 Task: For heading Arial with bold.  font size for heading22,  'Change the font style of data to'Arial Narrow.  and font size to 14,  Change the alignment of both headline & data to Align middle.  In the sheet  FinStatementtemplatesbook
Action: Mouse moved to (85, 116)
Screenshot: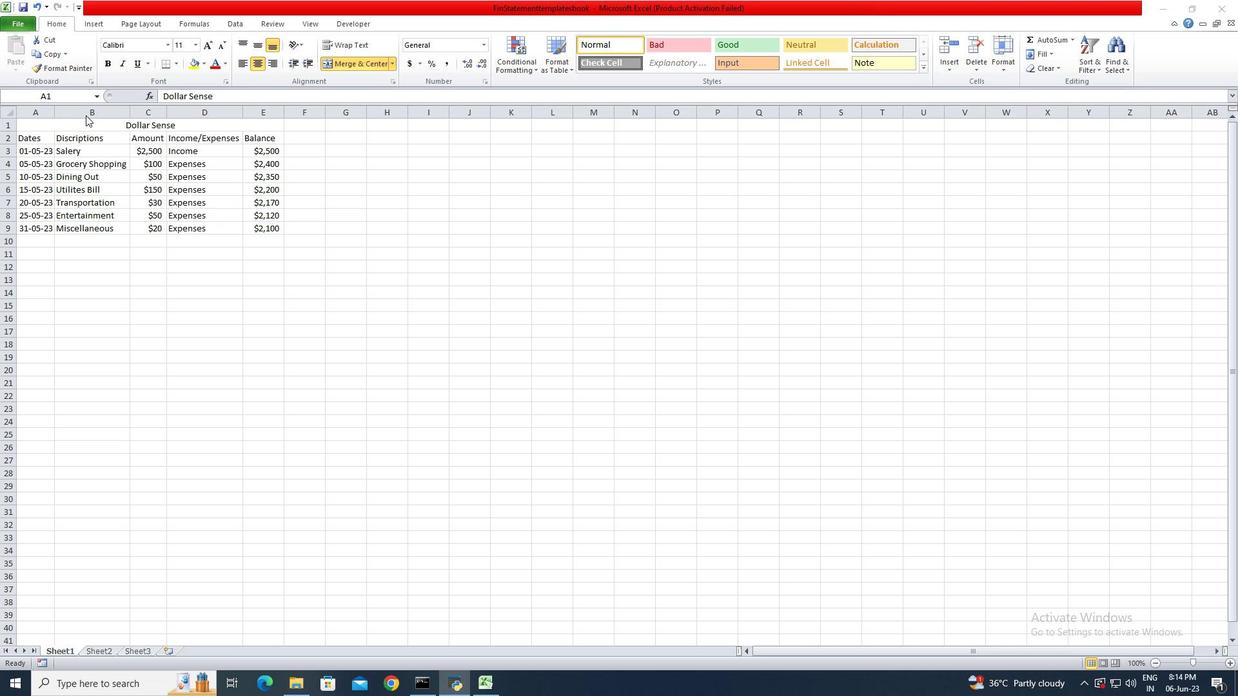 
Action: Mouse pressed left at (85, 116)
Screenshot: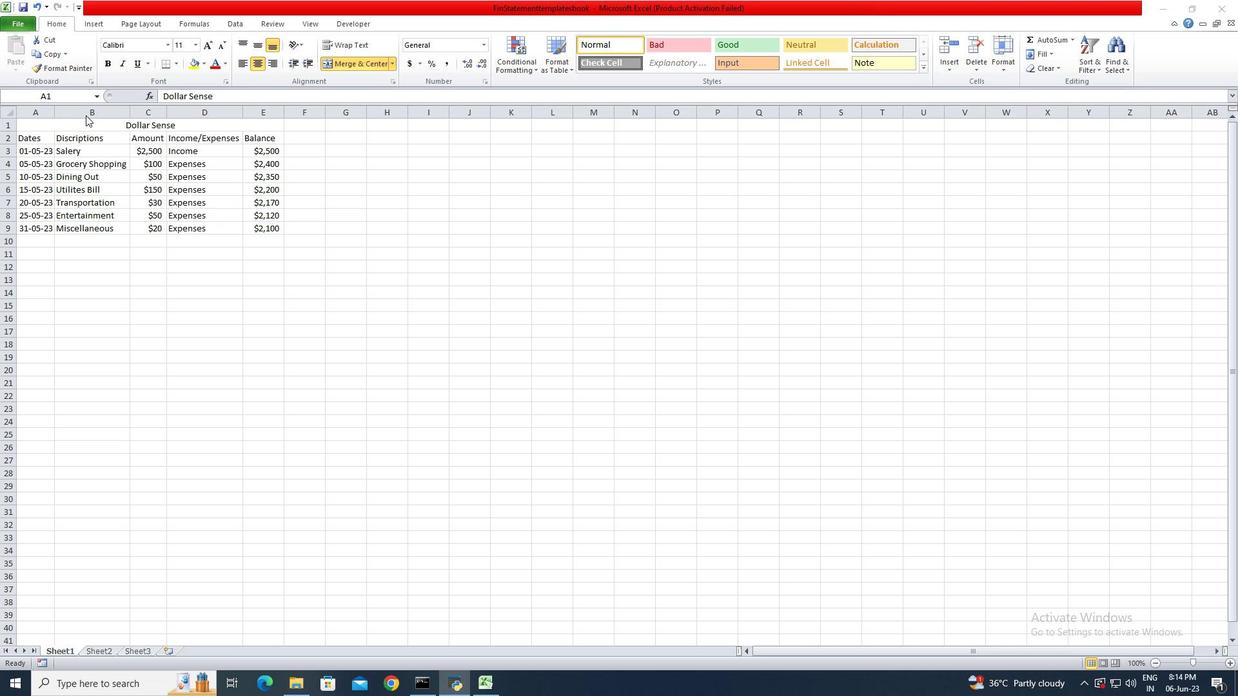 
Action: Mouse moved to (170, 46)
Screenshot: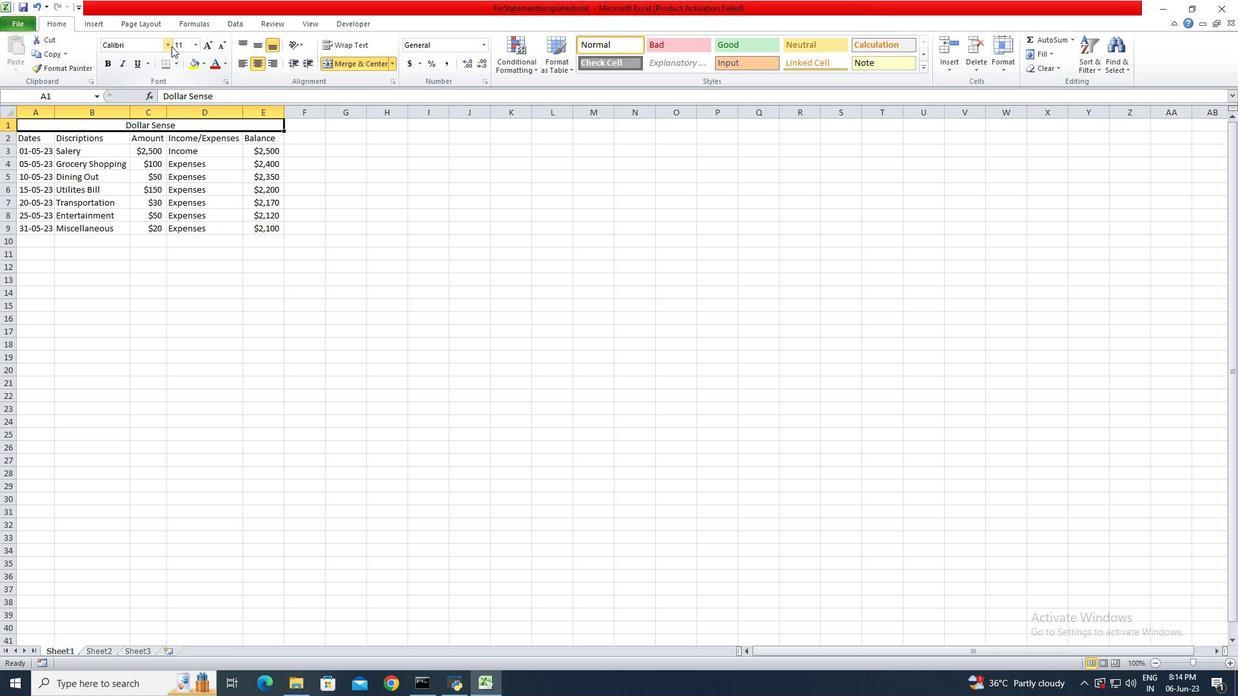 
Action: Mouse pressed left at (170, 46)
Screenshot: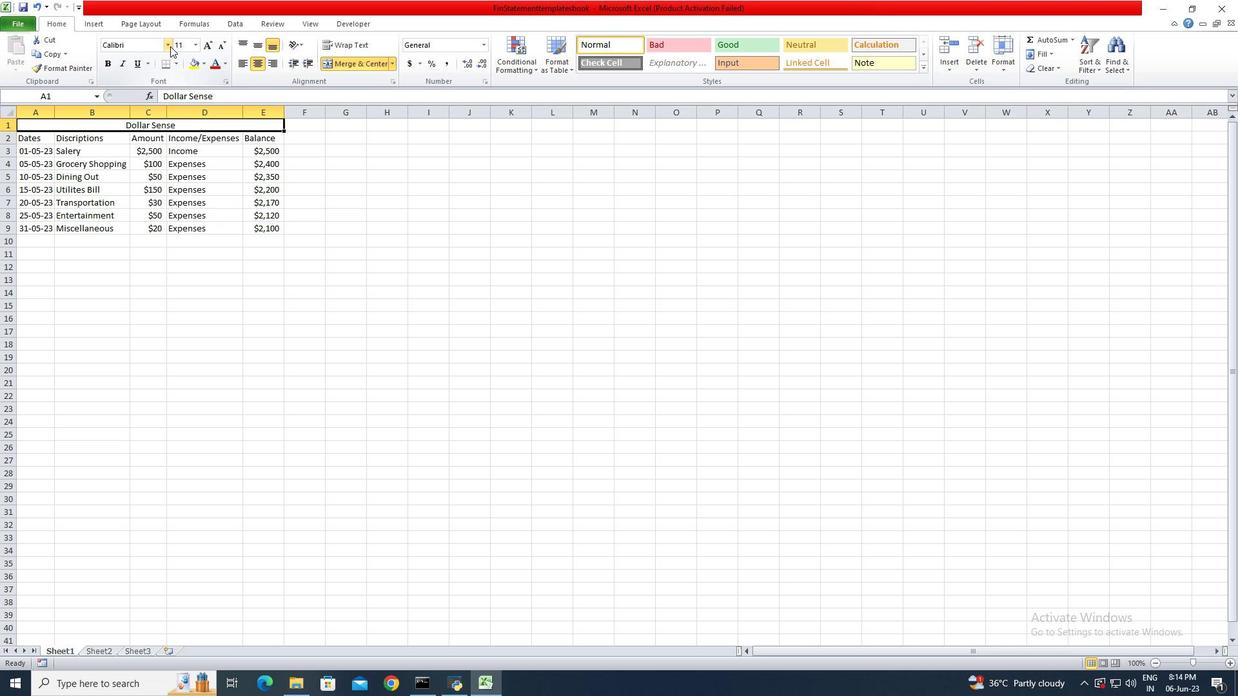 
Action: Mouse moved to (175, 142)
Screenshot: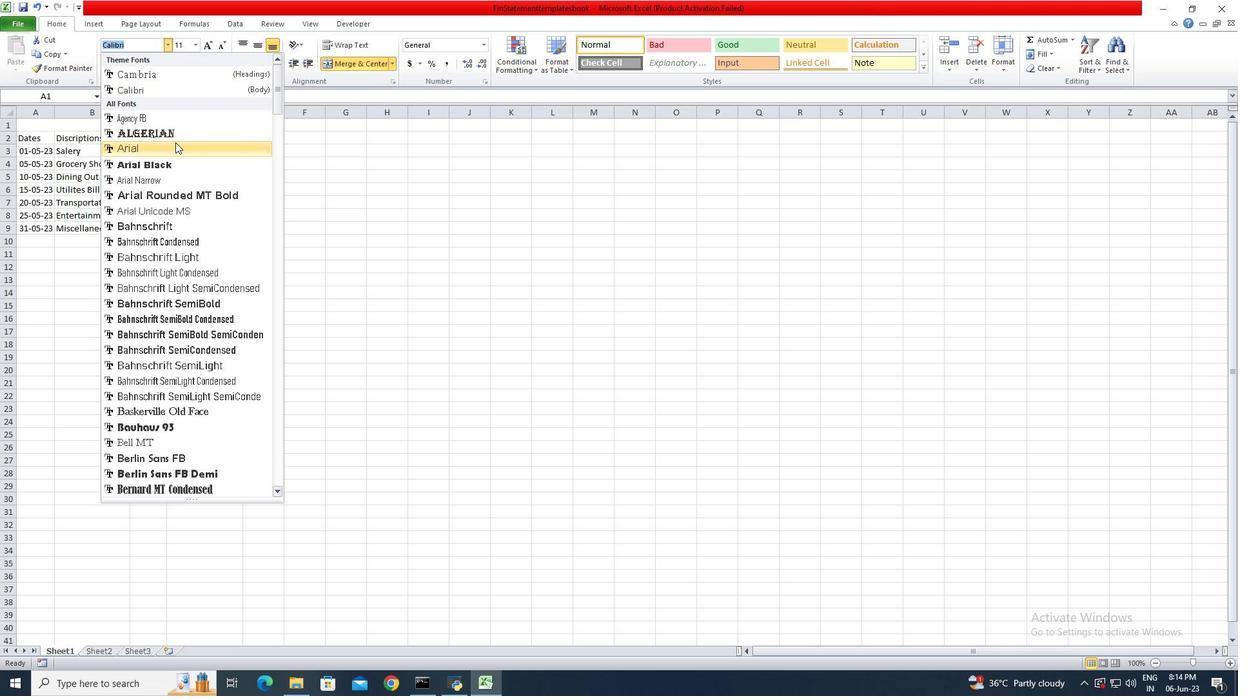 
Action: Mouse pressed left at (175, 142)
Screenshot: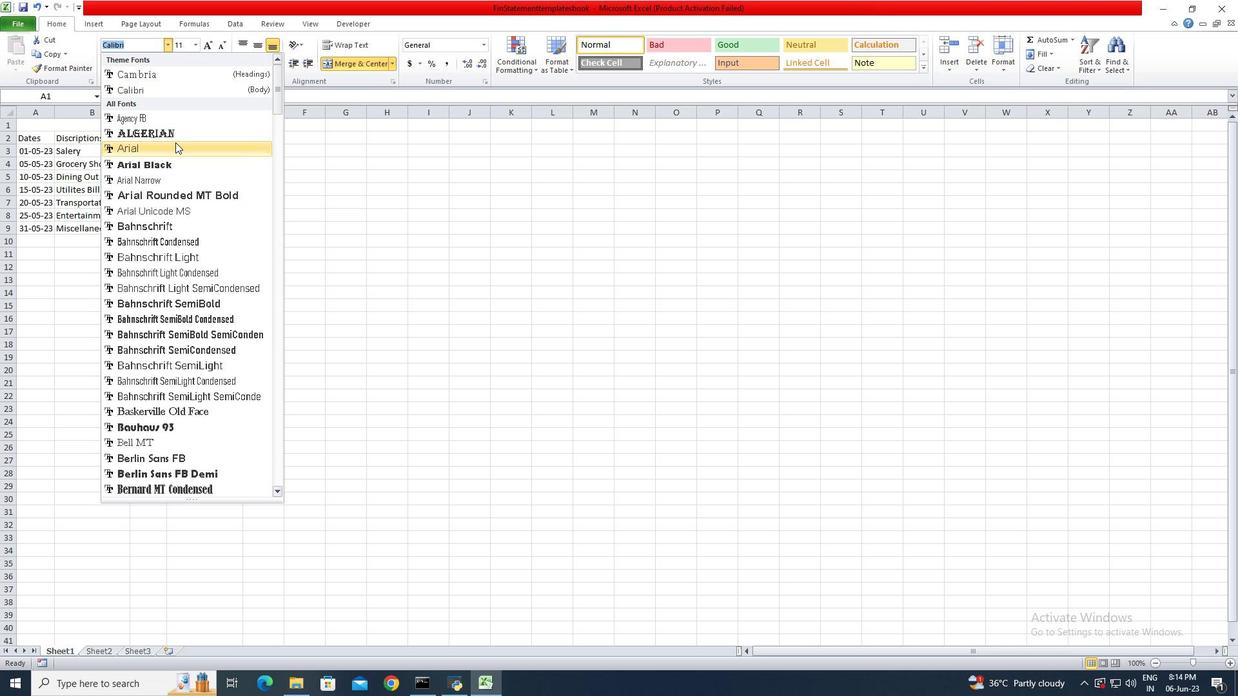 
Action: Mouse moved to (107, 62)
Screenshot: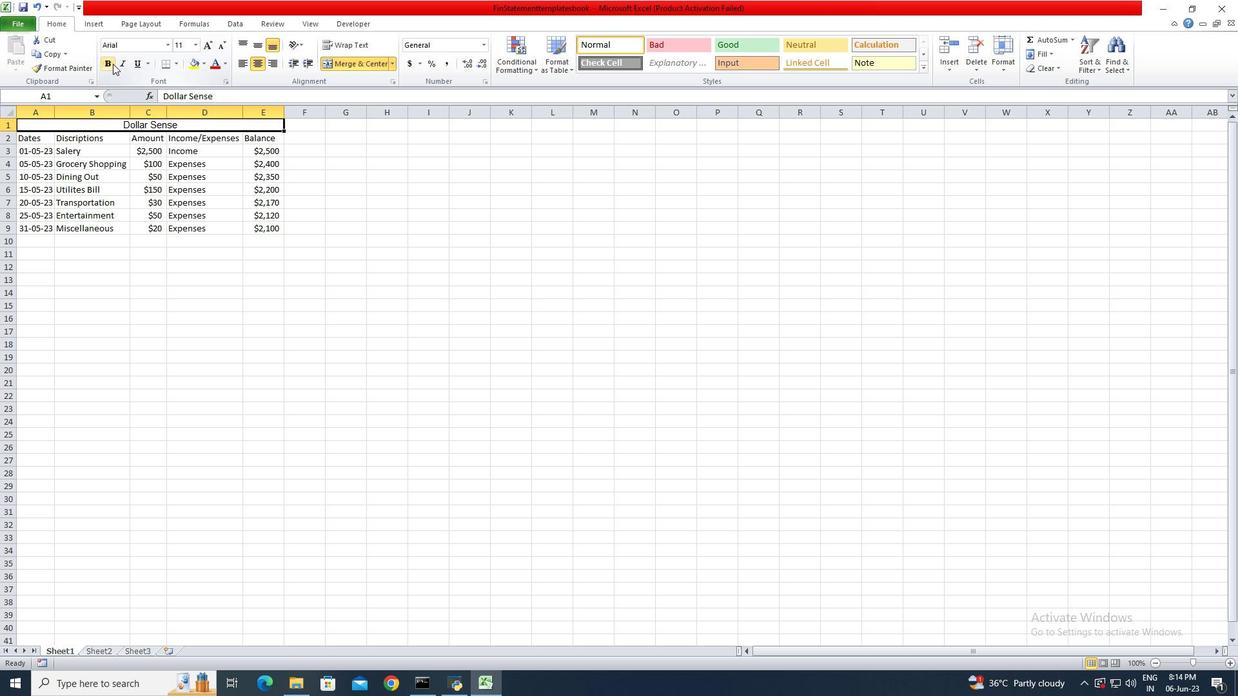 
Action: Mouse pressed left at (107, 62)
Screenshot: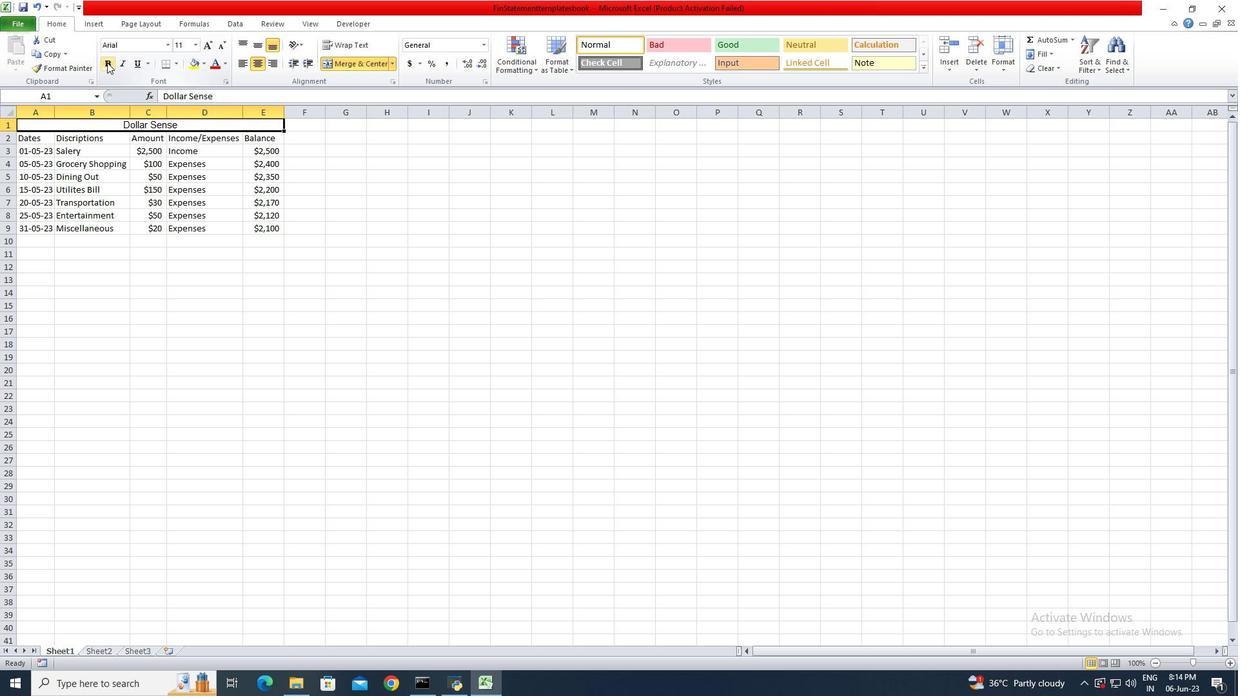 
Action: Mouse moved to (193, 48)
Screenshot: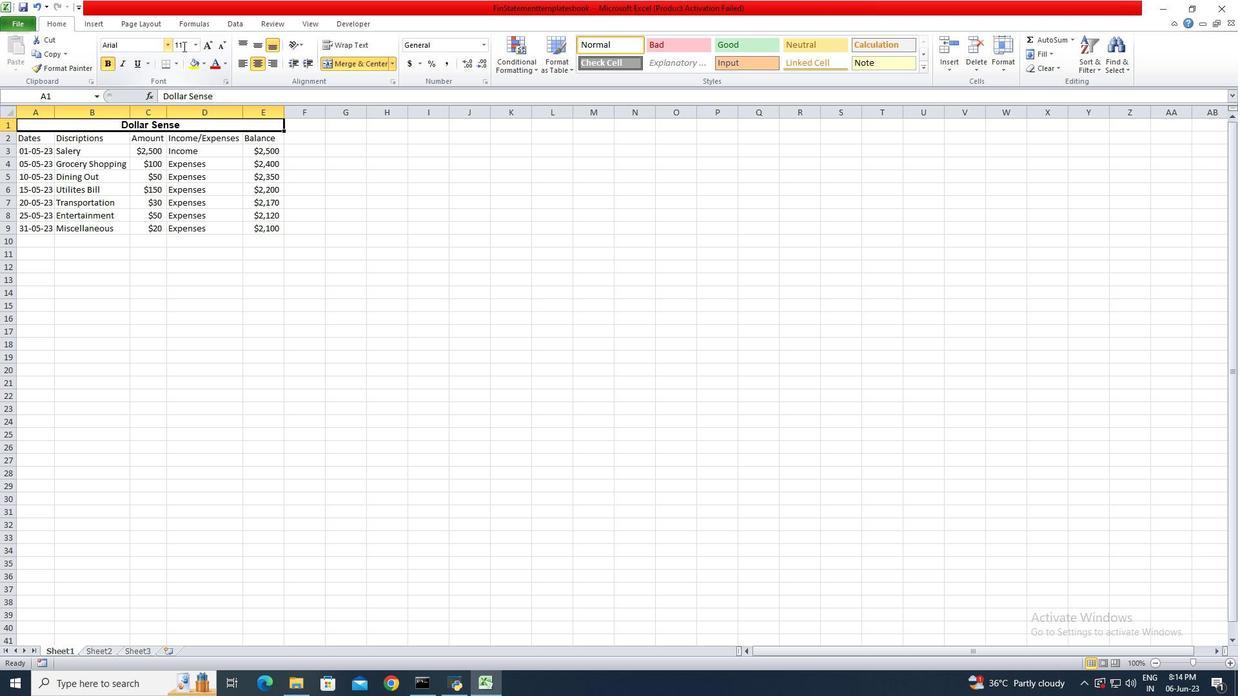 
Action: Mouse pressed left at (193, 48)
Screenshot: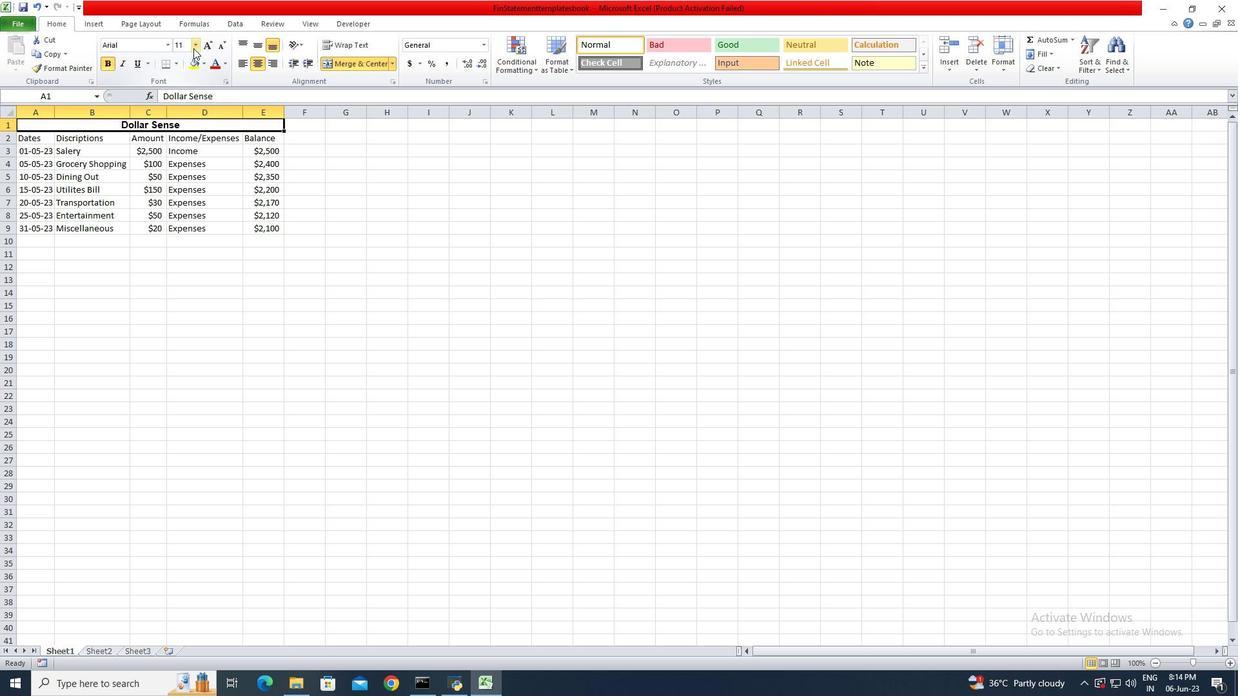 
Action: Mouse moved to (176, 156)
Screenshot: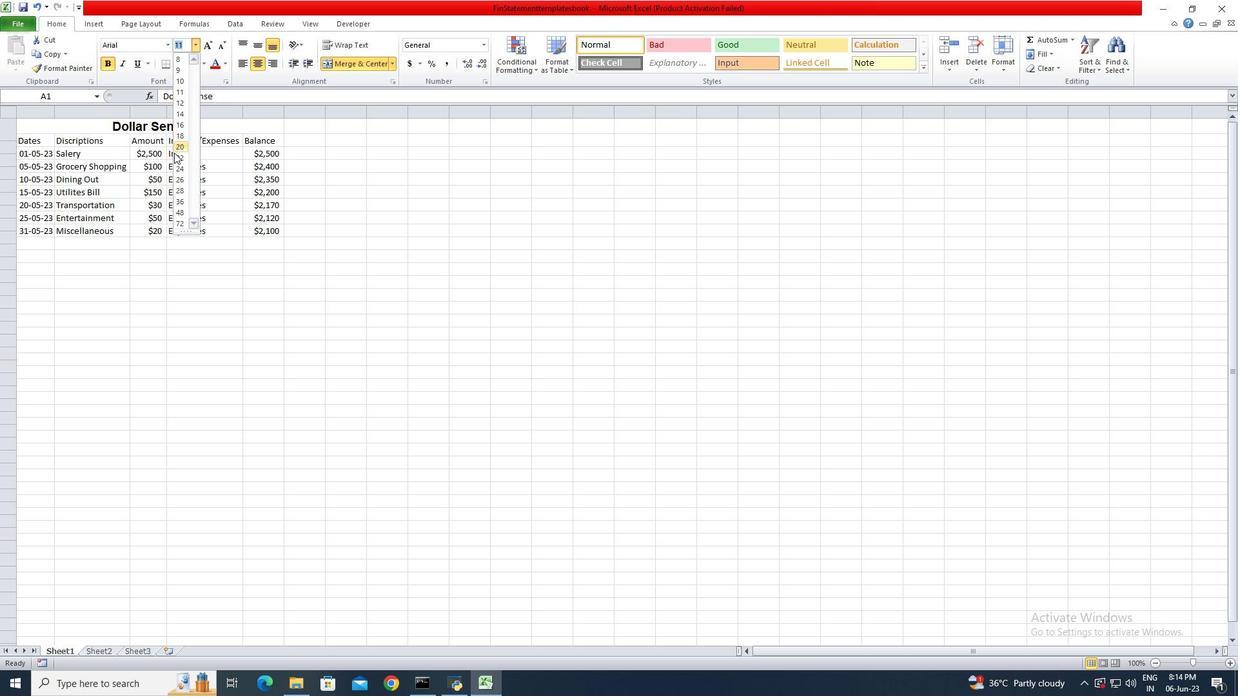 
Action: Mouse pressed left at (176, 156)
Screenshot: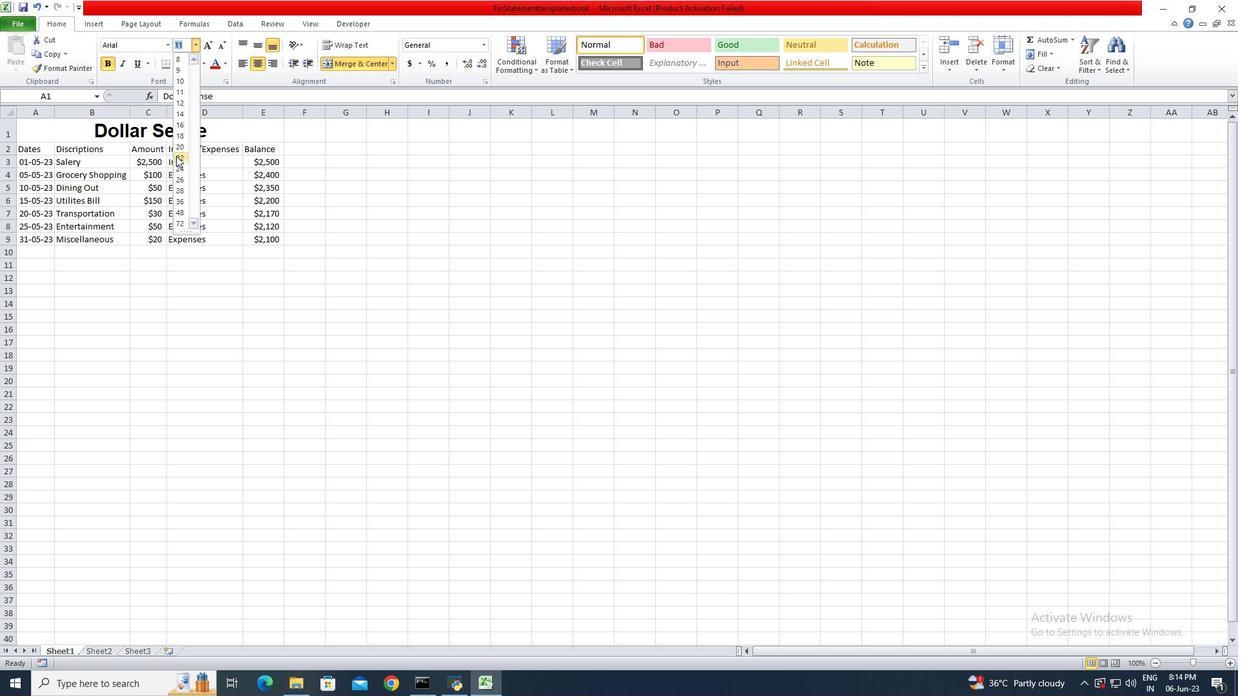 
Action: Mouse moved to (23, 145)
Screenshot: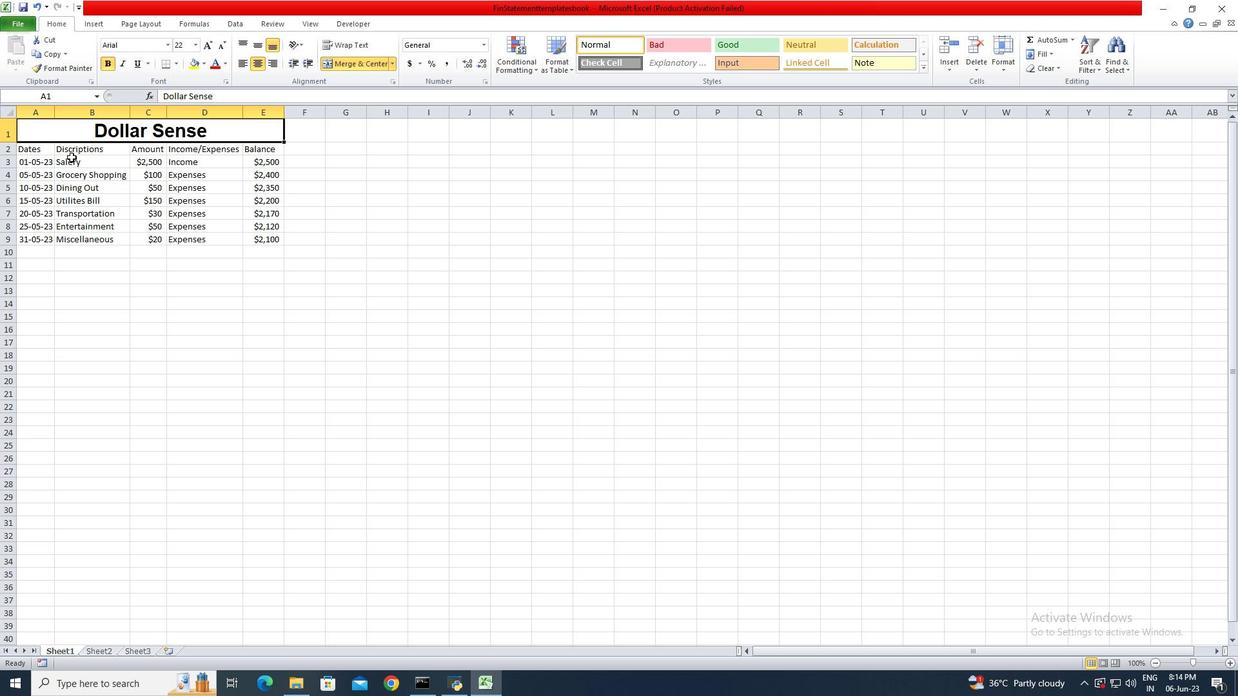 
Action: Mouse pressed left at (23, 145)
Screenshot: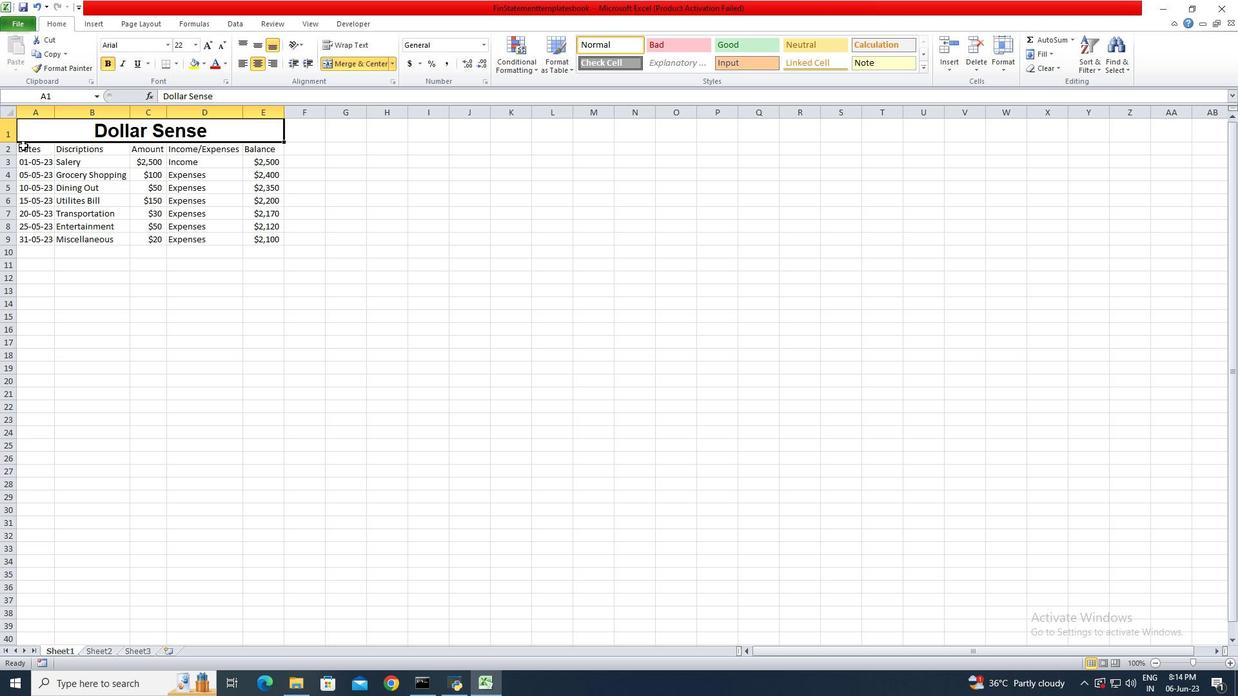 
Action: Mouse moved to (47, 148)
Screenshot: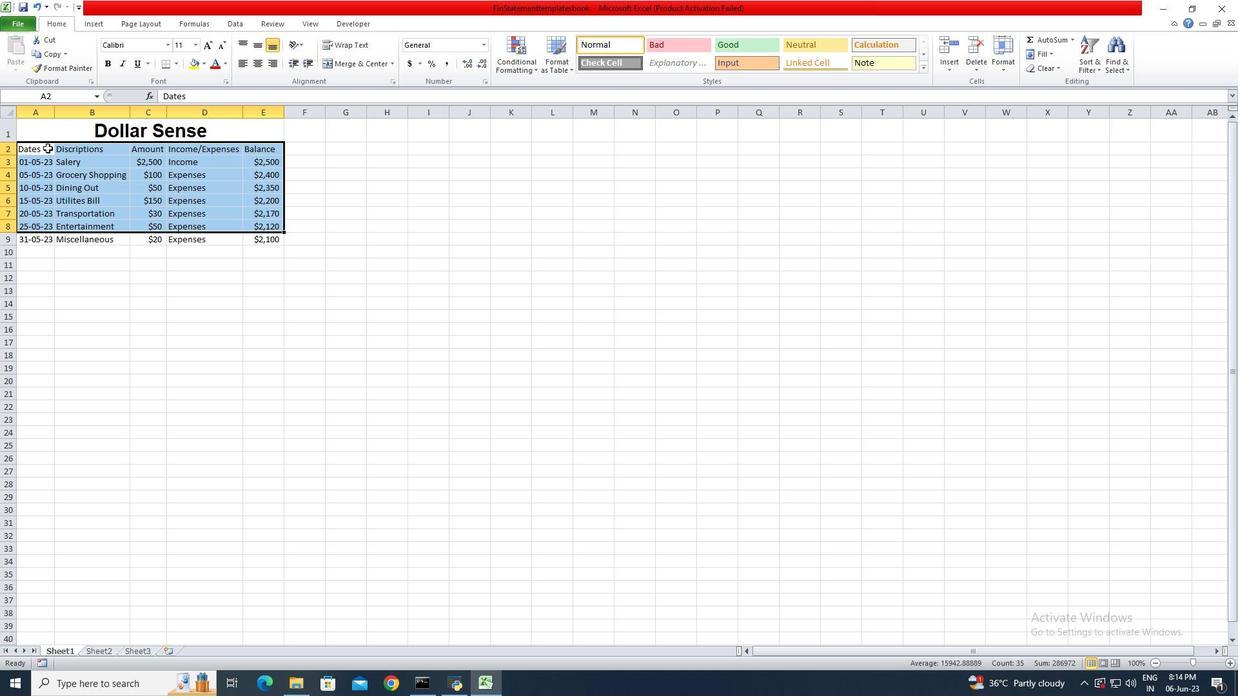 
Action: Mouse pressed left at (47, 148)
Screenshot: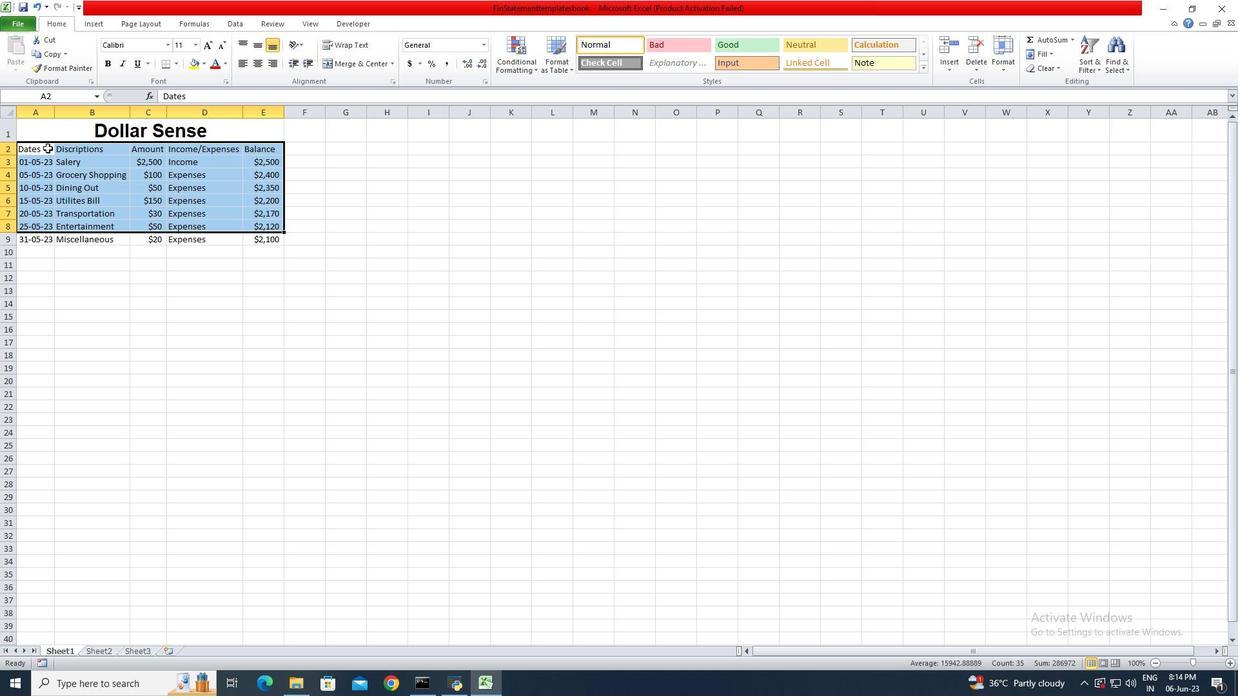 
Action: Mouse moved to (163, 46)
Screenshot: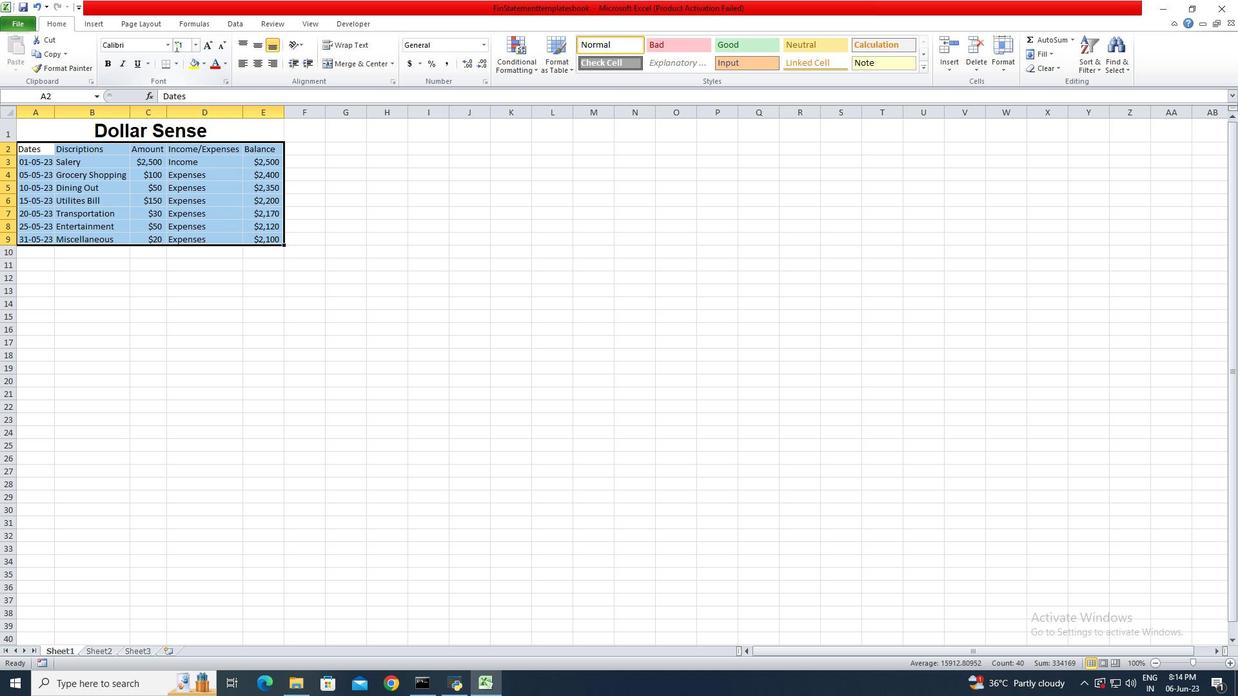 
Action: Mouse pressed left at (163, 46)
Screenshot: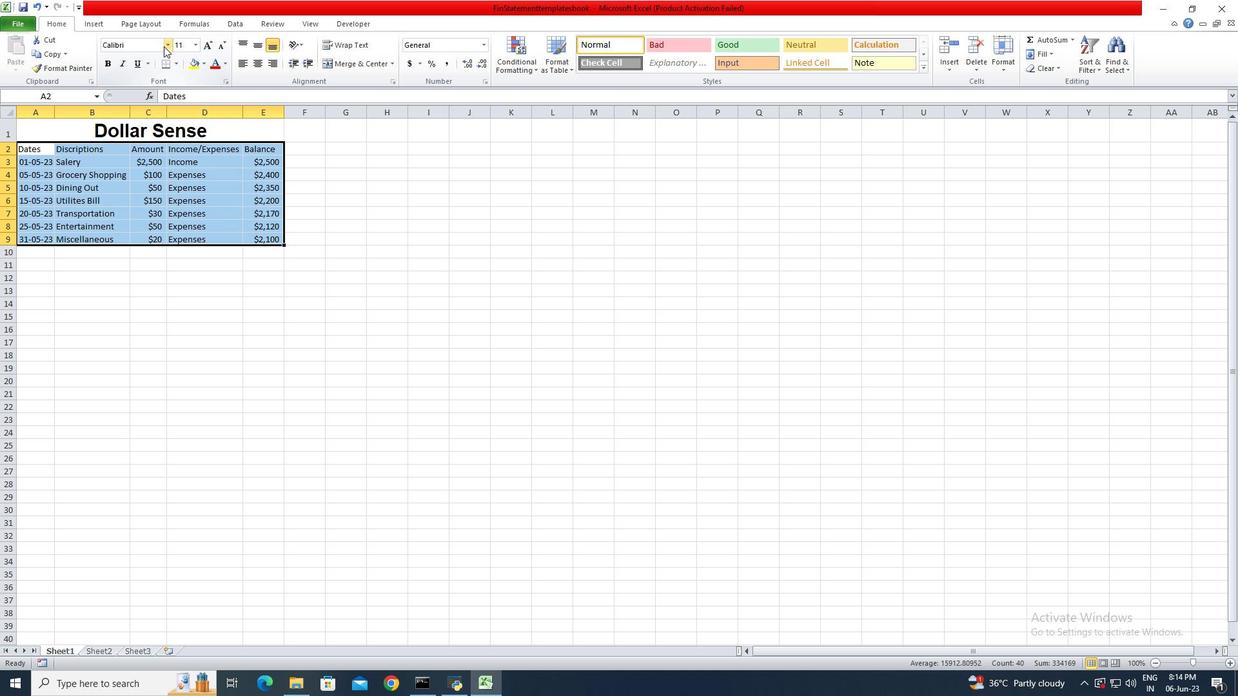 
Action: Mouse moved to (151, 185)
Screenshot: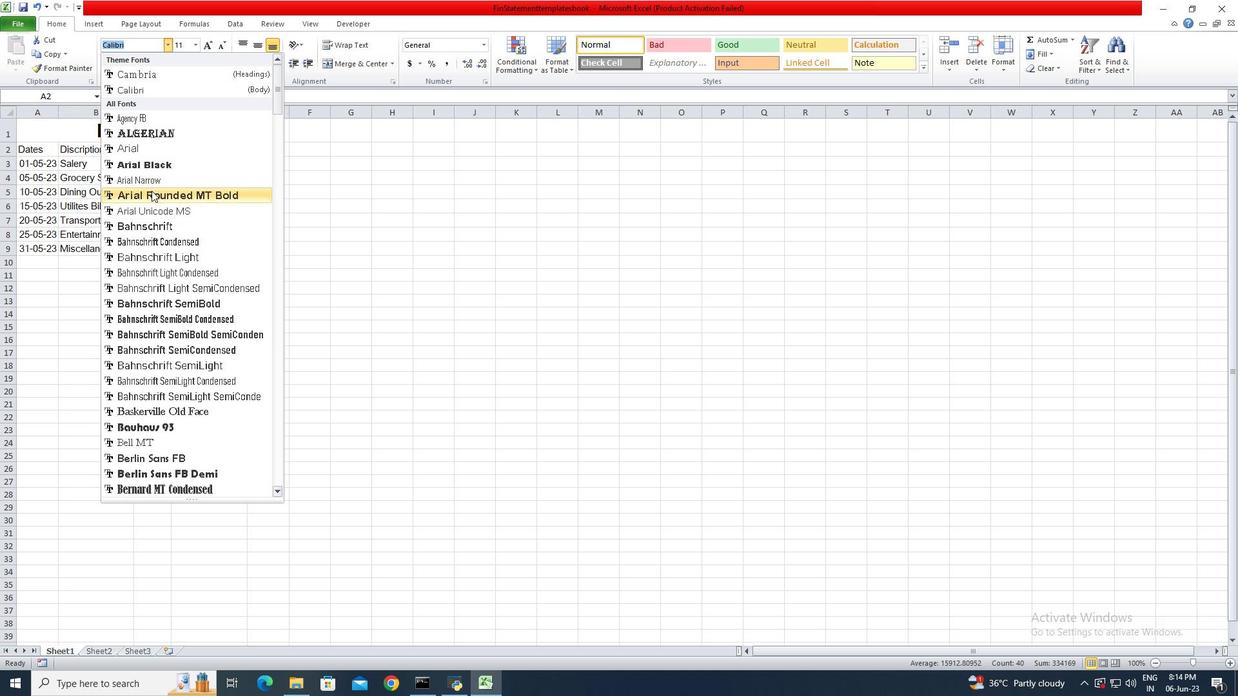 
Action: Mouse pressed left at (151, 185)
Screenshot: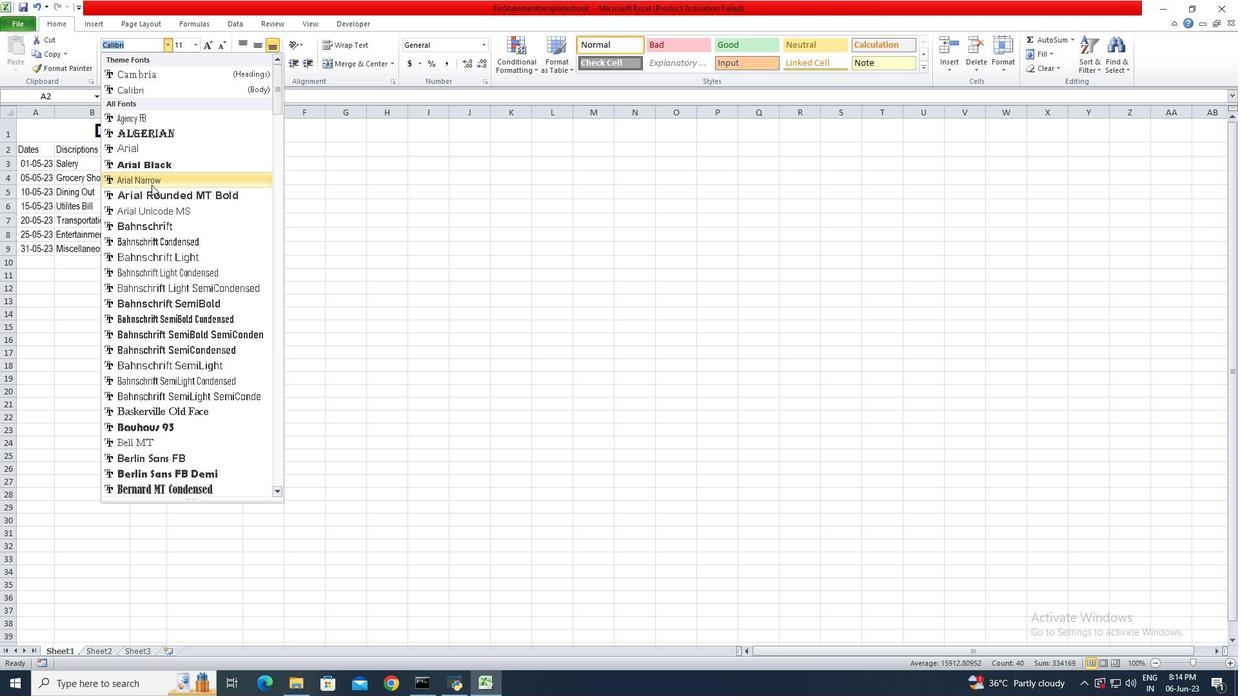 
Action: Mouse moved to (196, 45)
Screenshot: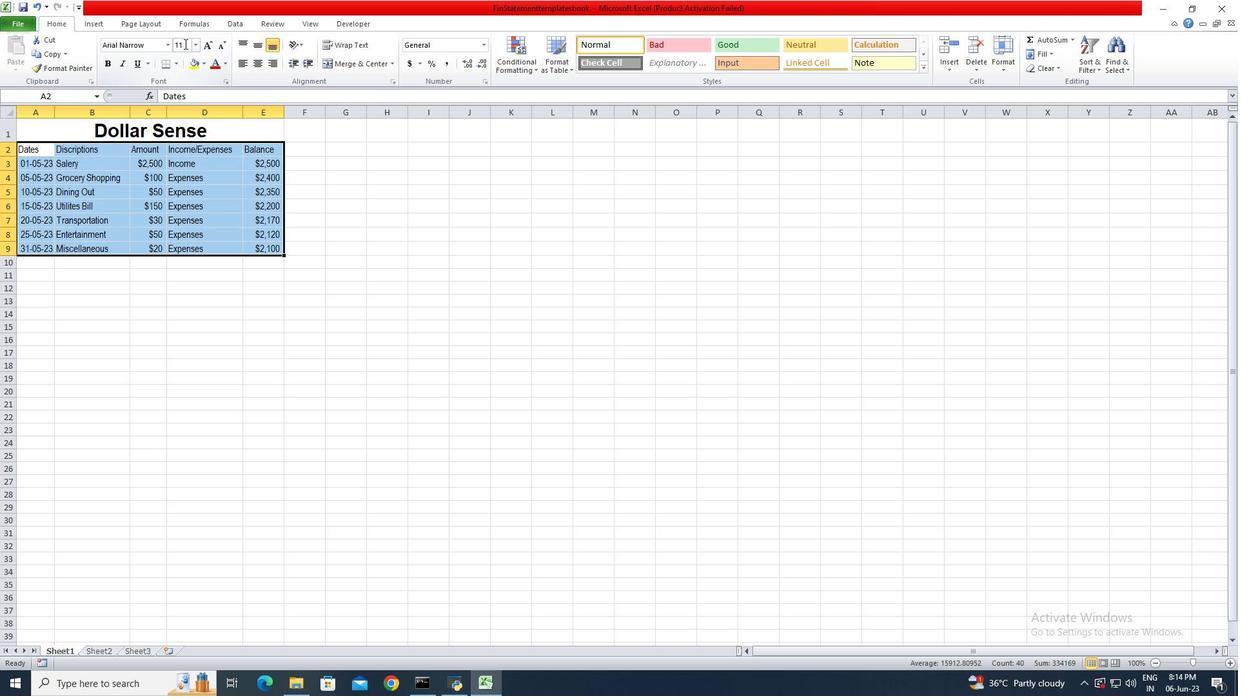 
Action: Mouse pressed left at (196, 45)
Screenshot: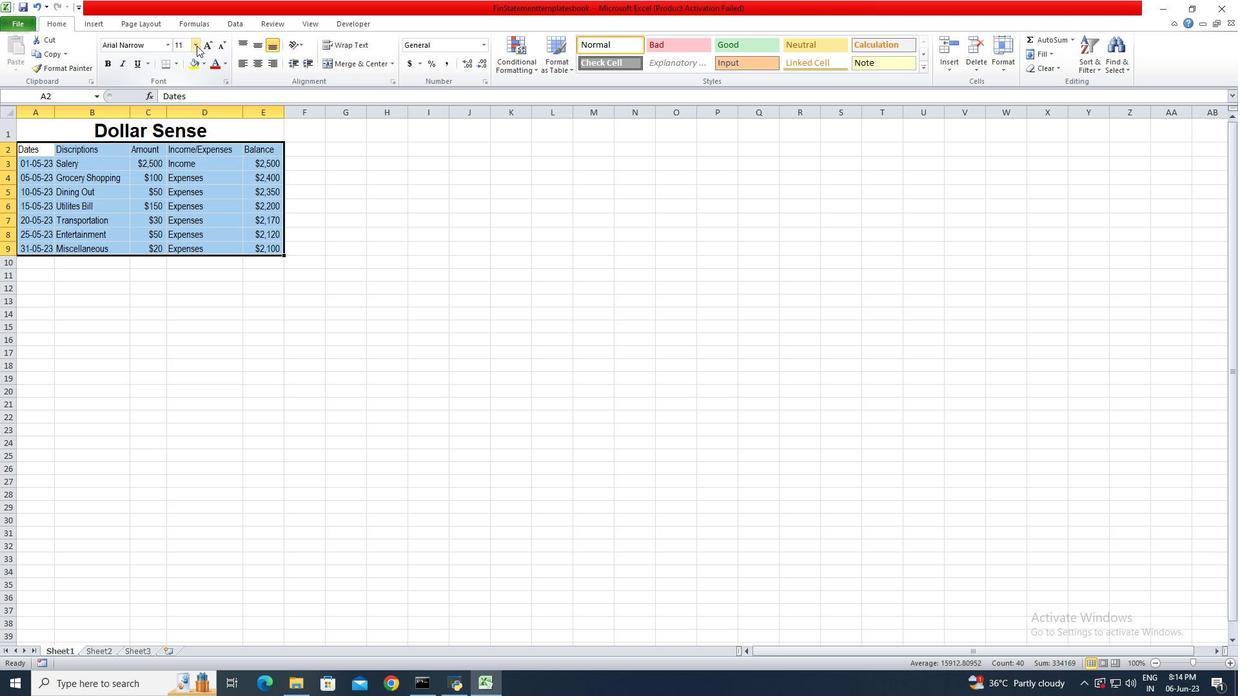 
Action: Mouse moved to (181, 114)
Screenshot: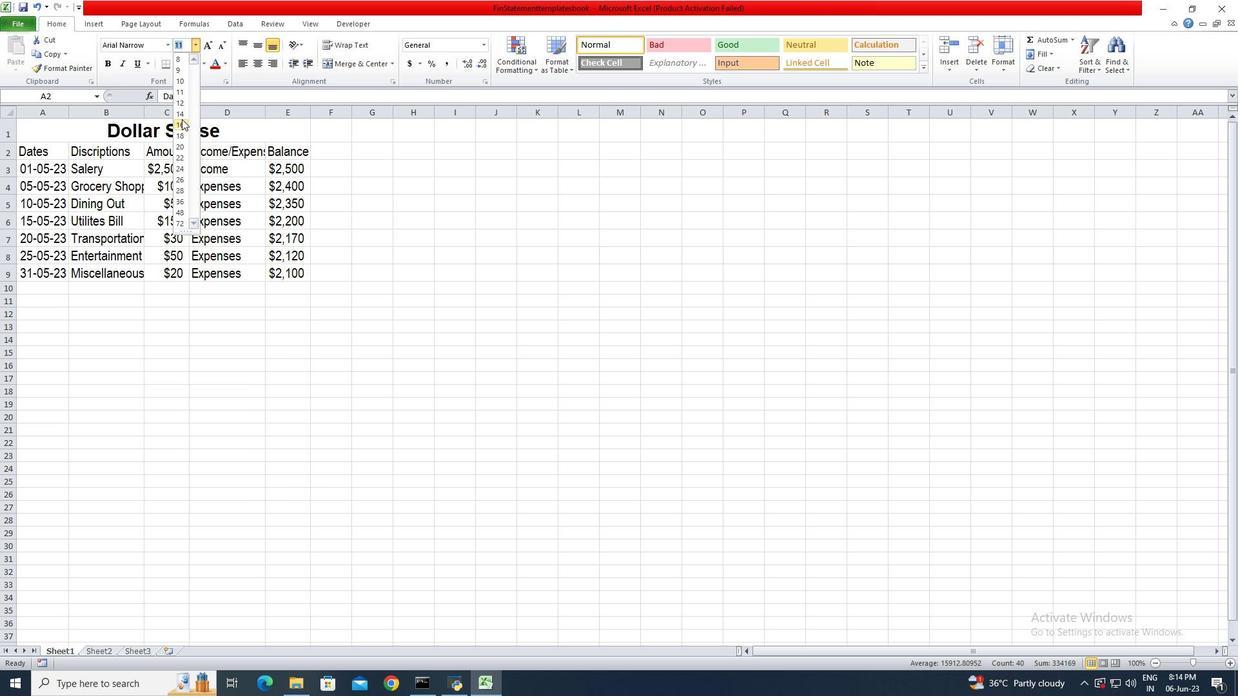 
Action: Mouse pressed left at (181, 114)
Screenshot: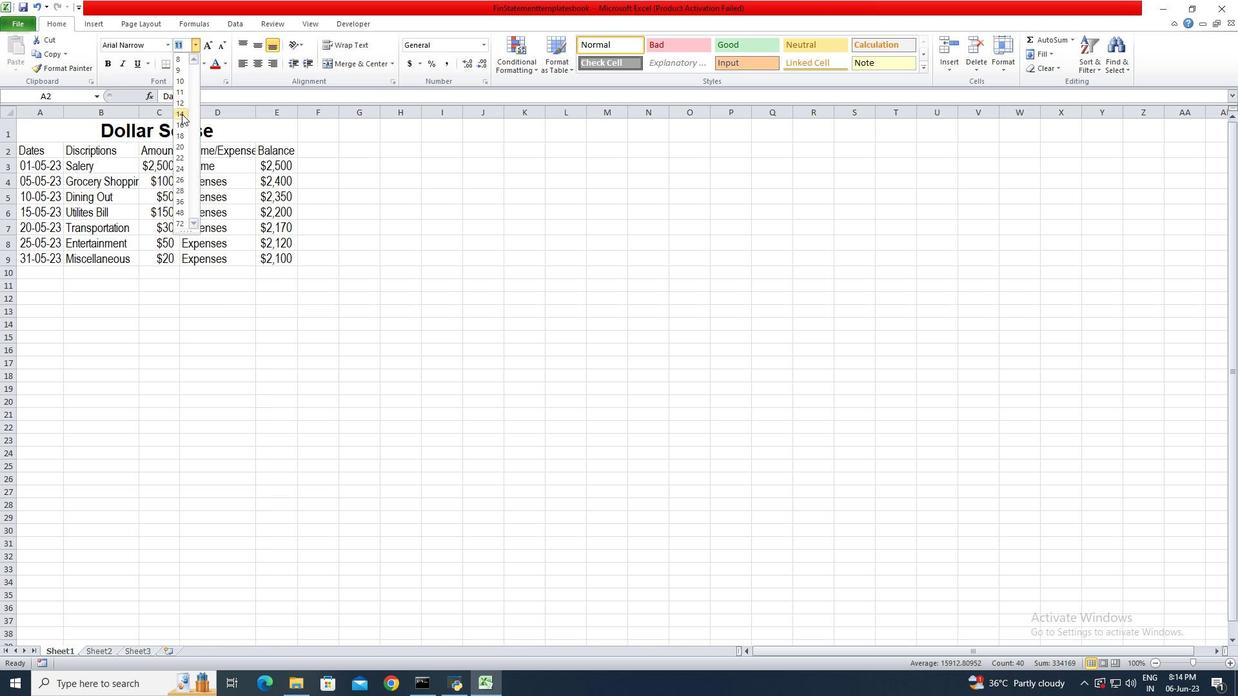 
Action: Mouse moved to (138, 112)
Screenshot: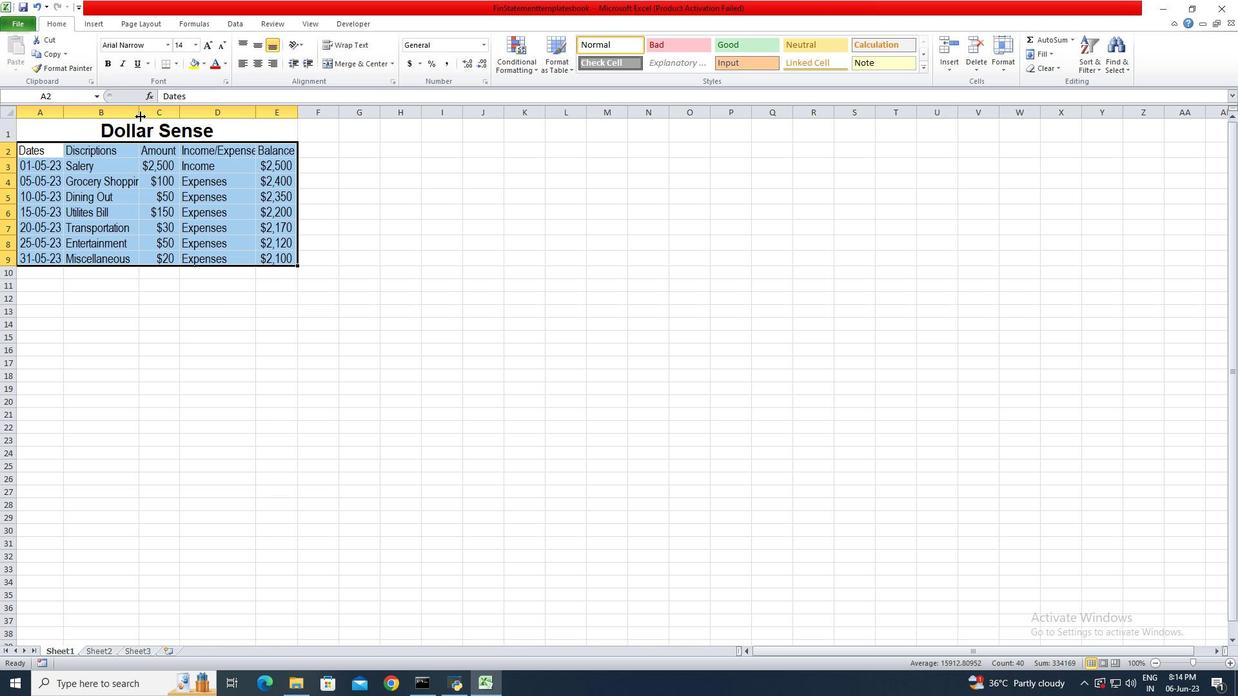
Action: Mouse pressed left at (138, 112)
Screenshot: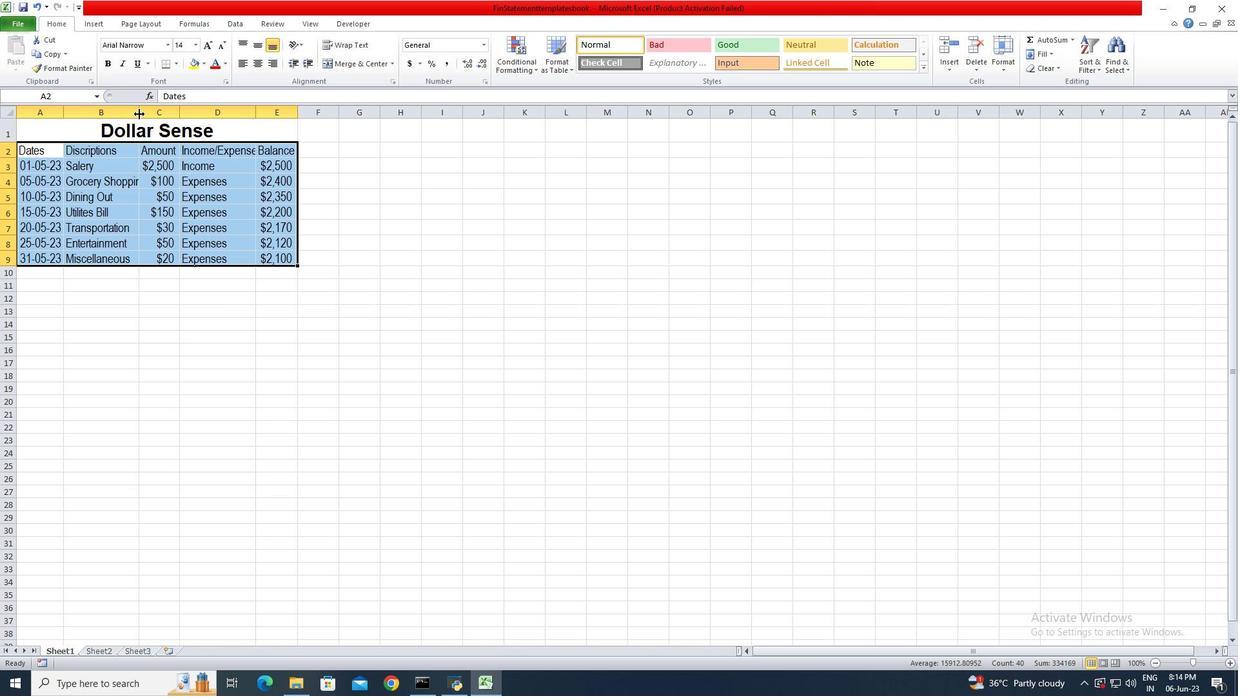 
Action: Mouse pressed left at (138, 112)
Screenshot: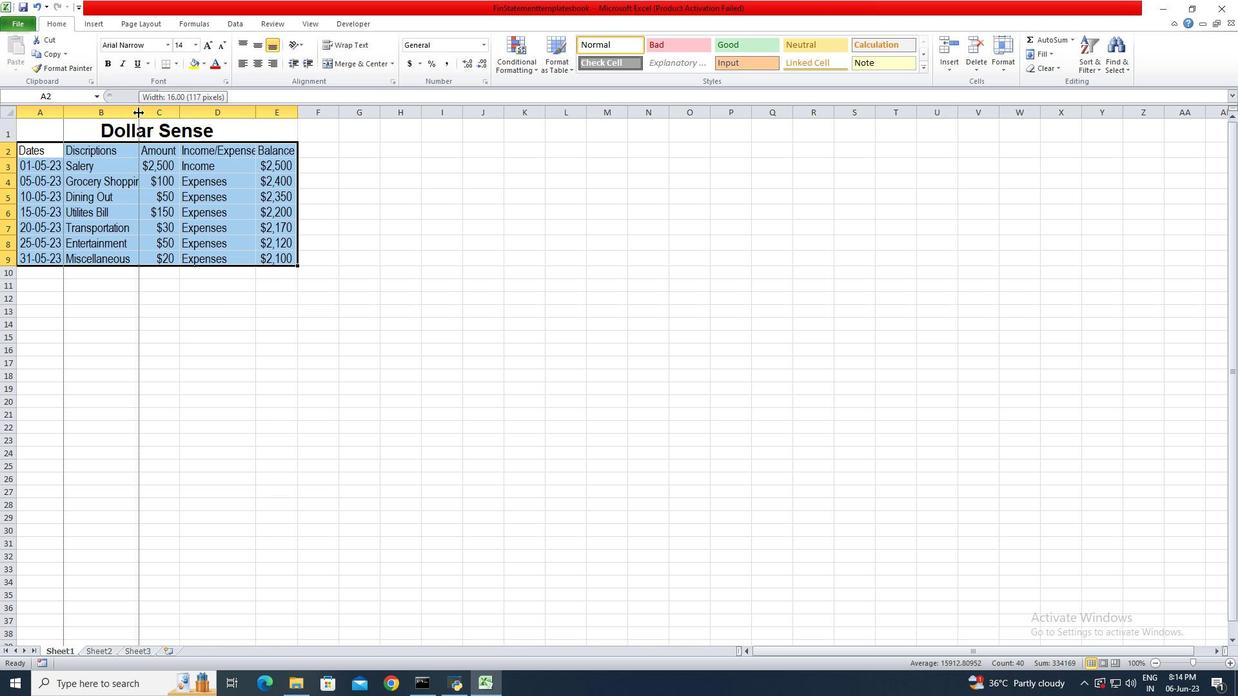 
Action: Mouse moved to (270, 114)
Screenshot: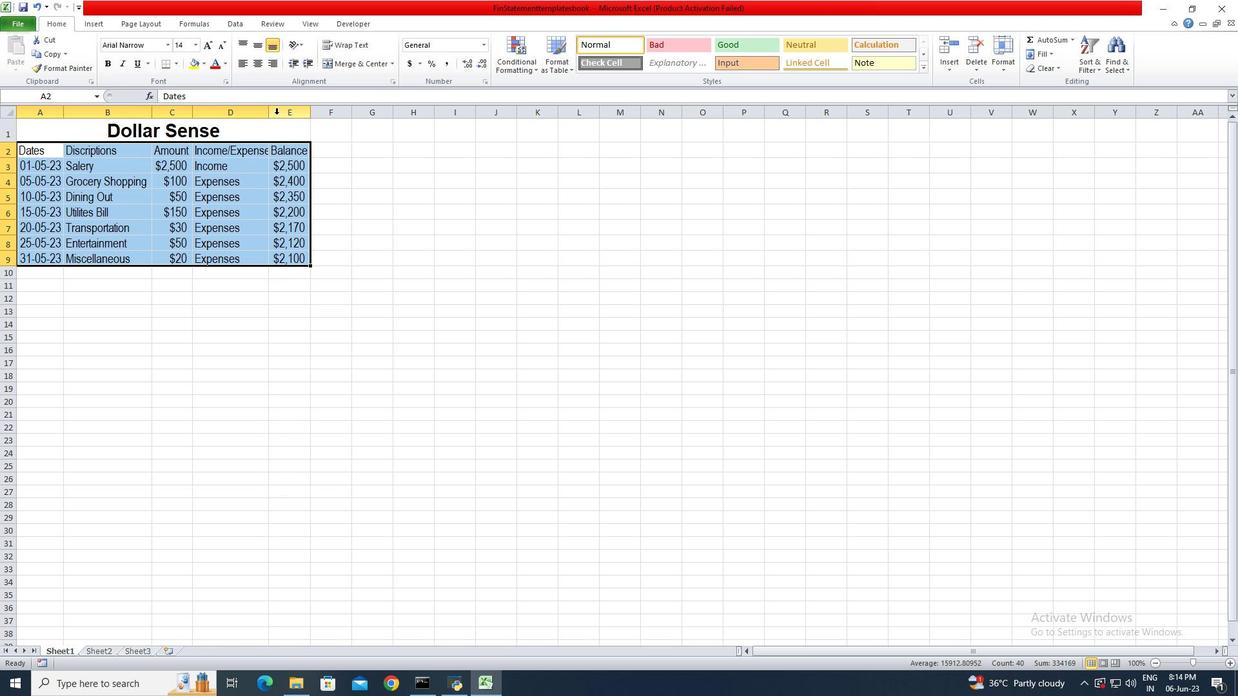 
Action: Mouse pressed left at (270, 114)
Screenshot: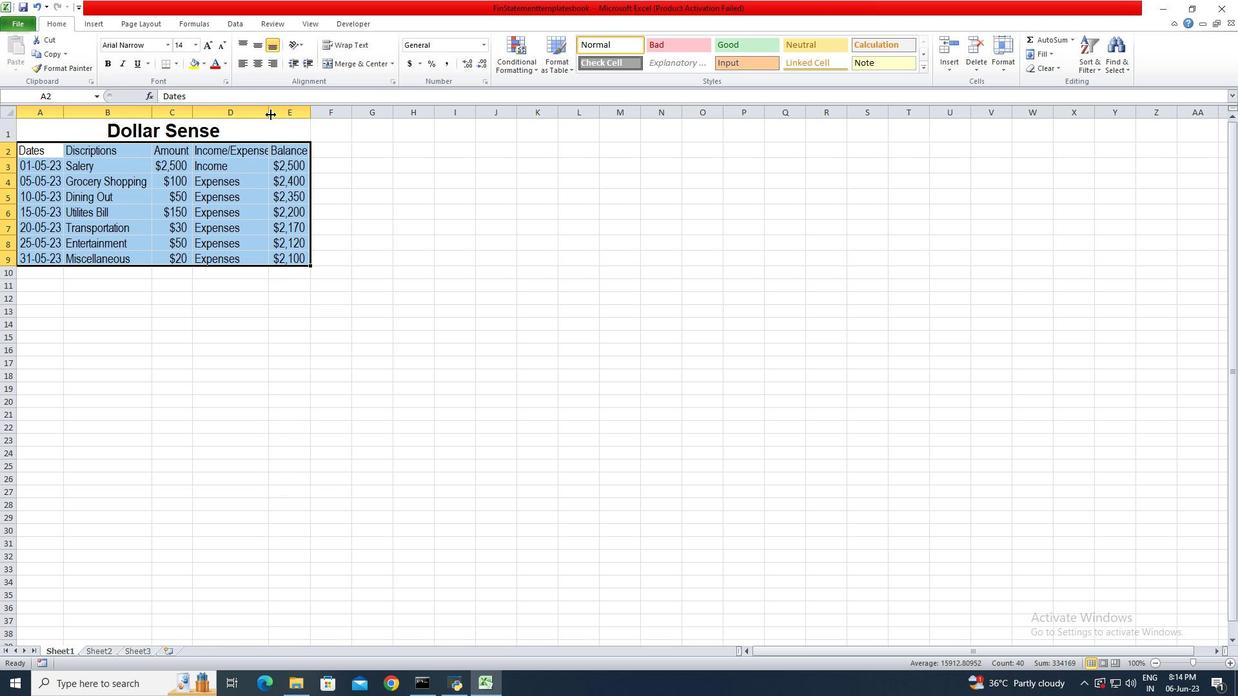 
Action: Mouse pressed left at (270, 114)
Screenshot: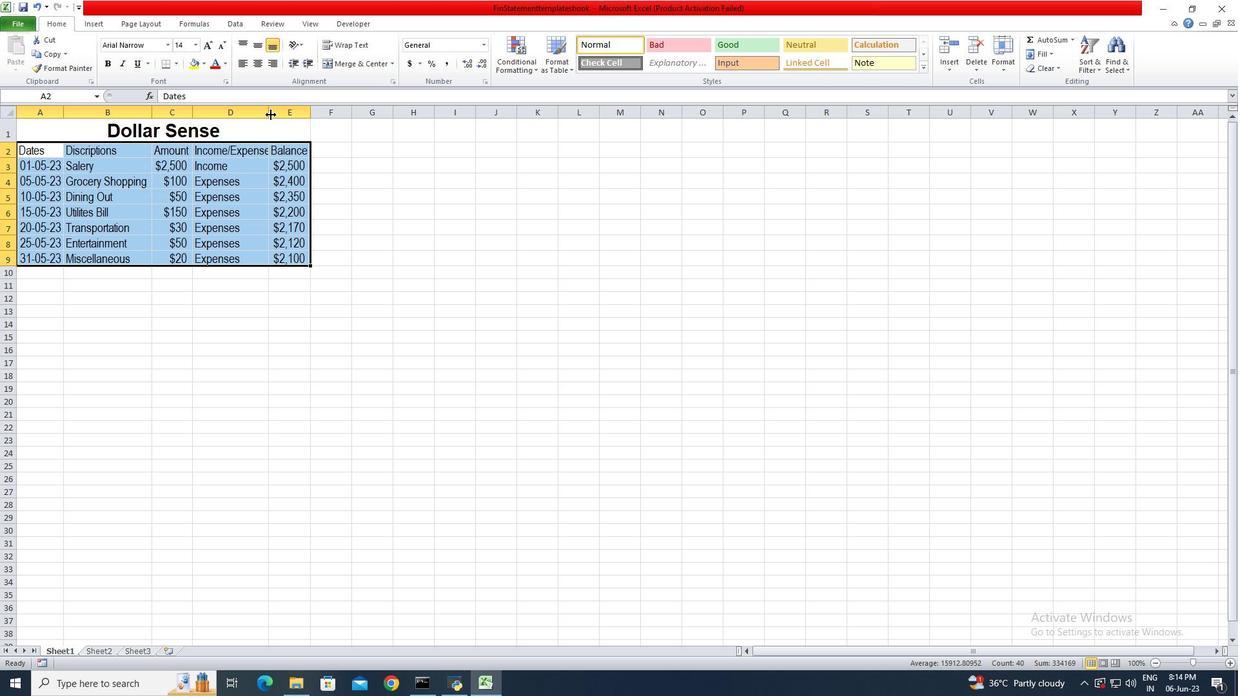 
Action: Mouse moved to (27, 134)
Screenshot: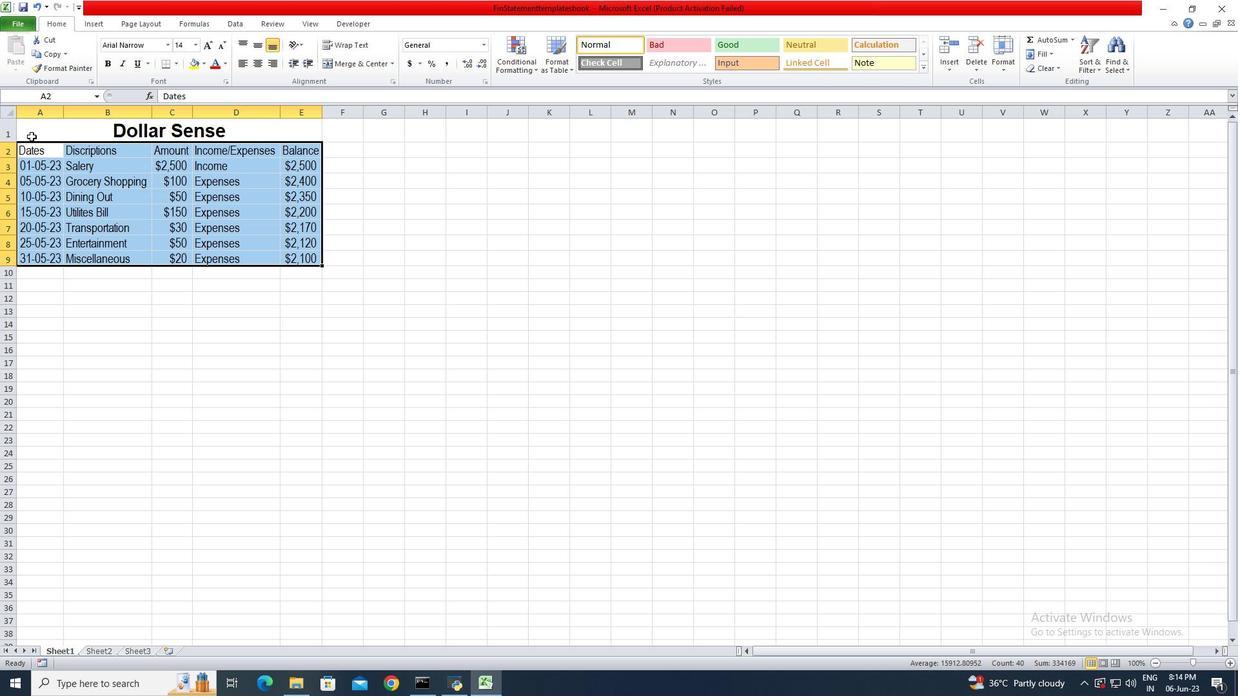 
Action: Mouse pressed left at (27, 134)
Screenshot: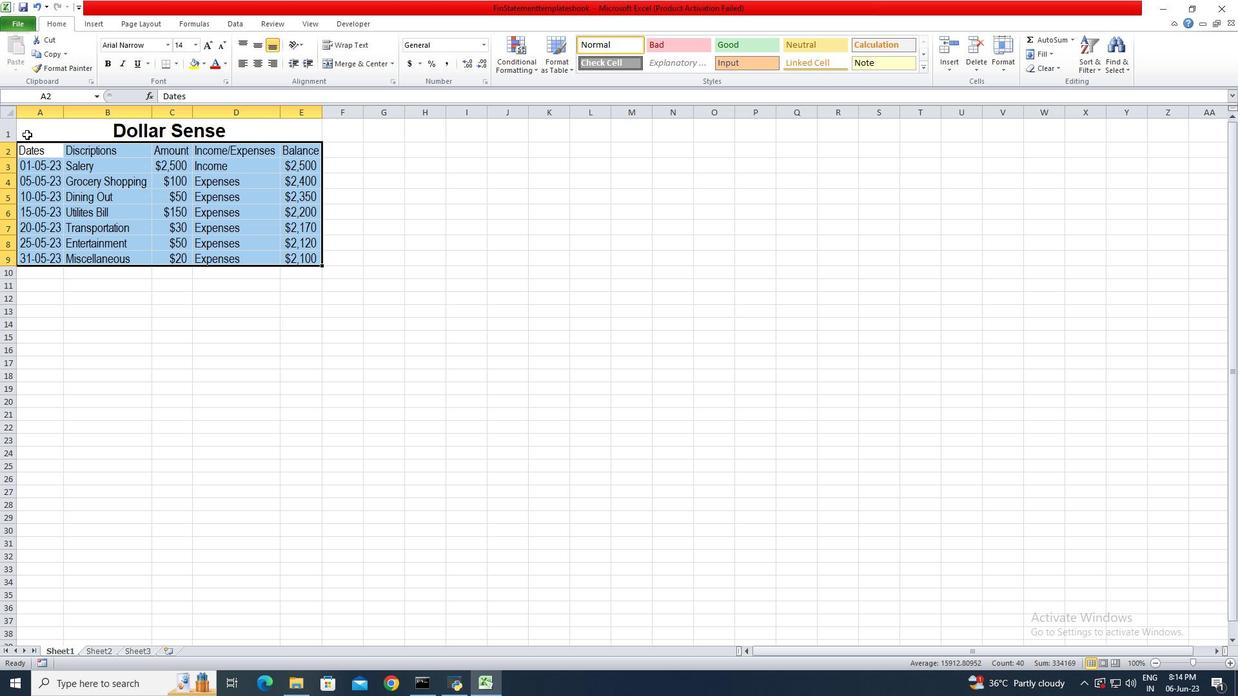 
Action: Mouse moved to (256, 39)
Screenshot: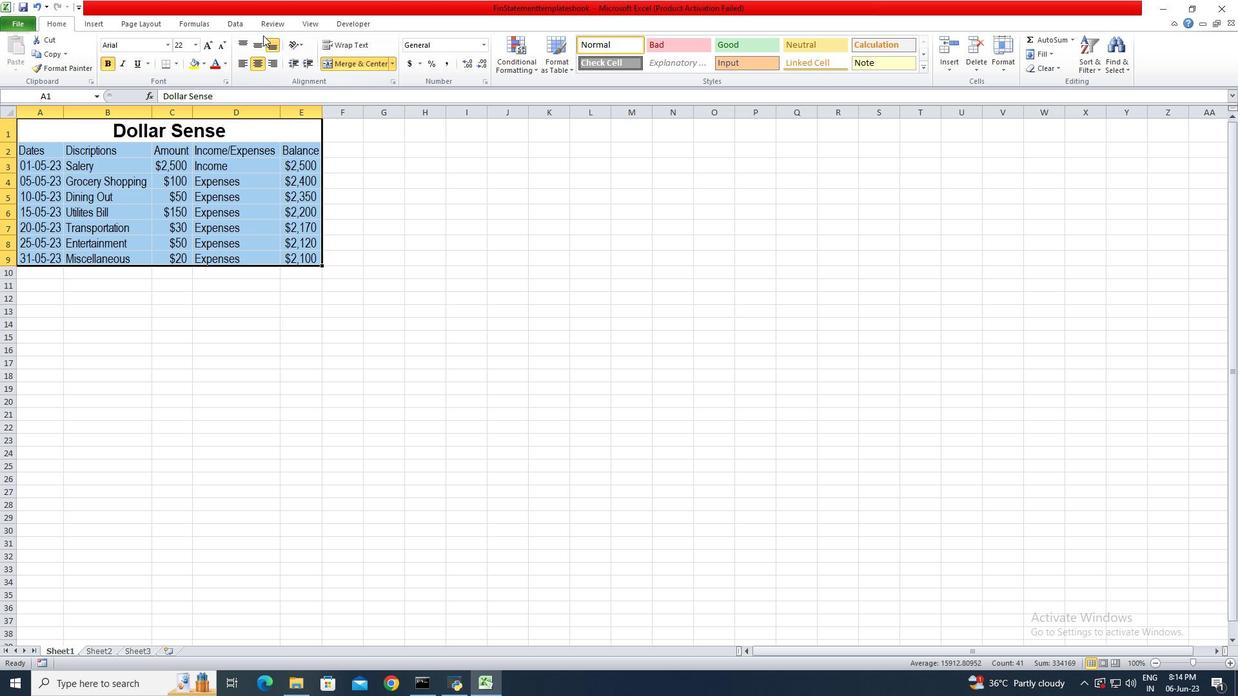 
Action: Mouse pressed left at (256, 39)
Screenshot: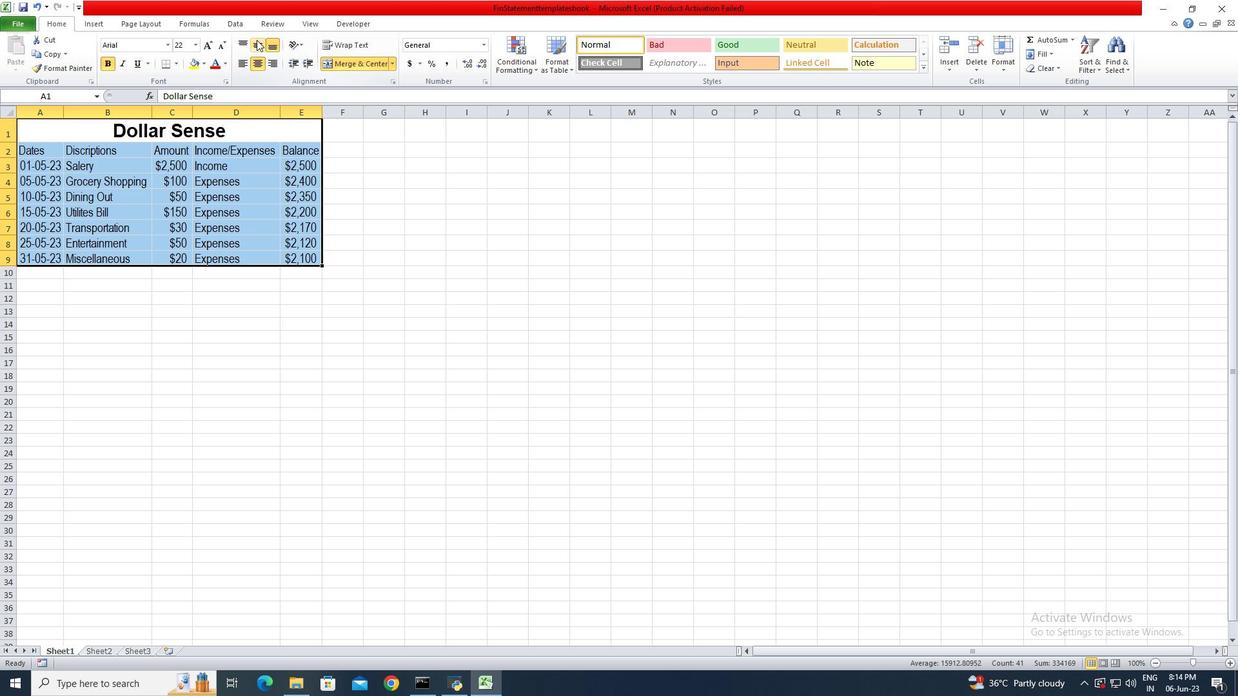 
Action: Mouse moved to (13, 22)
Screenshot: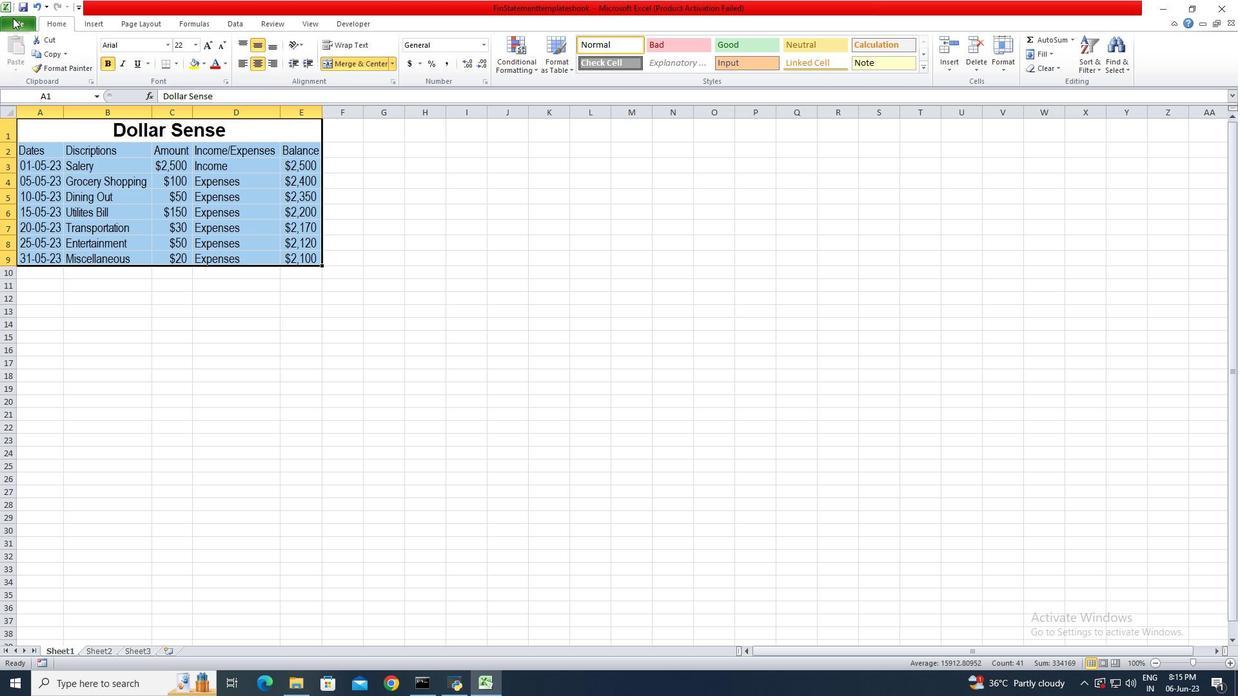 
Action: Mouse pressed left at (13, 22)
Screenshot: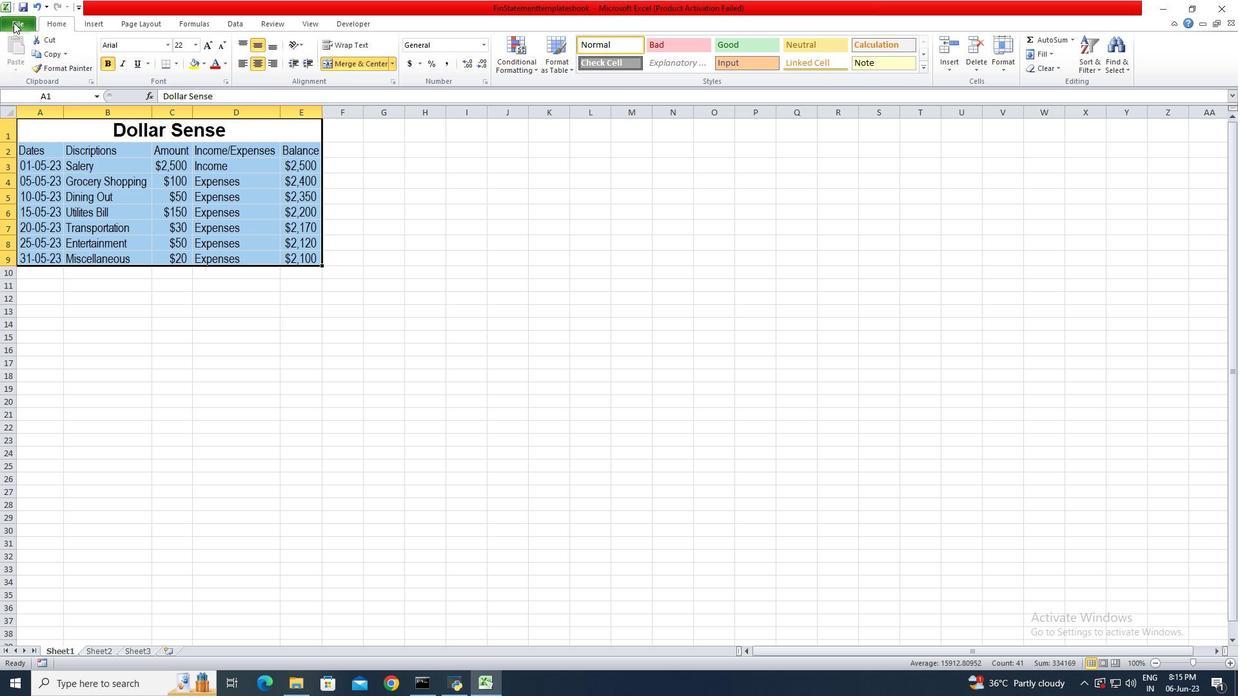 
Action: Mouse moved to (27, 43)
Screenshot: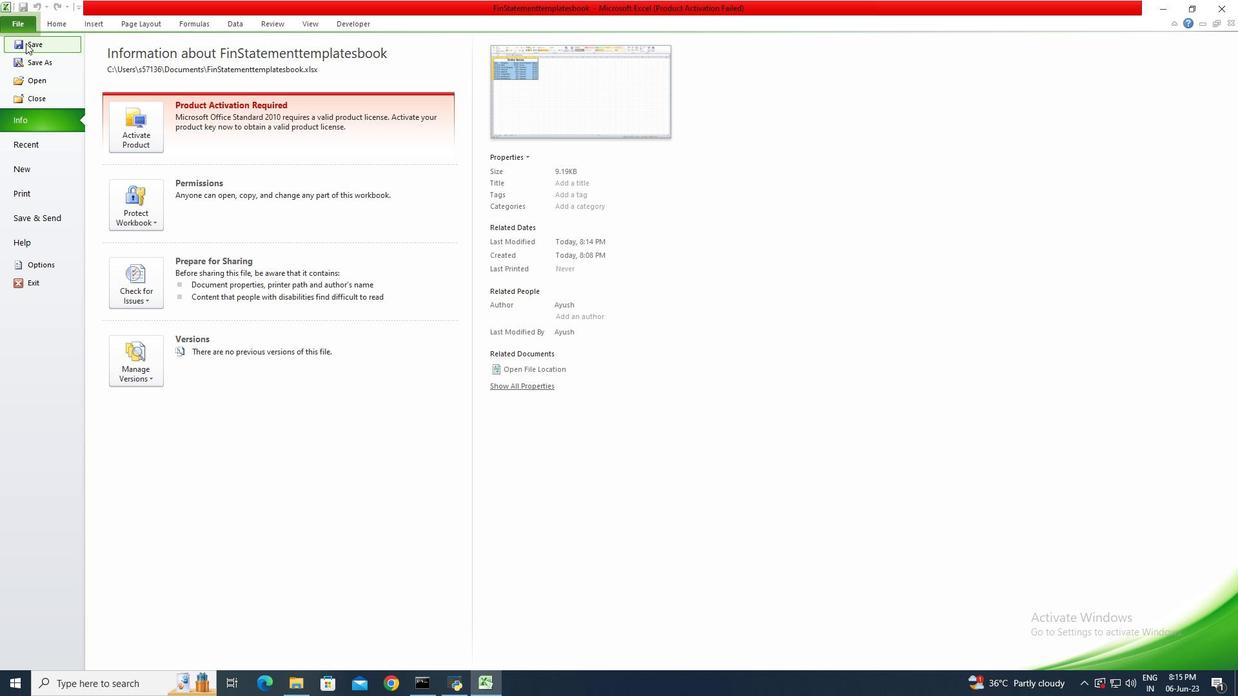 
Action: Mouse pressed left at (27, 43)
Screenshot: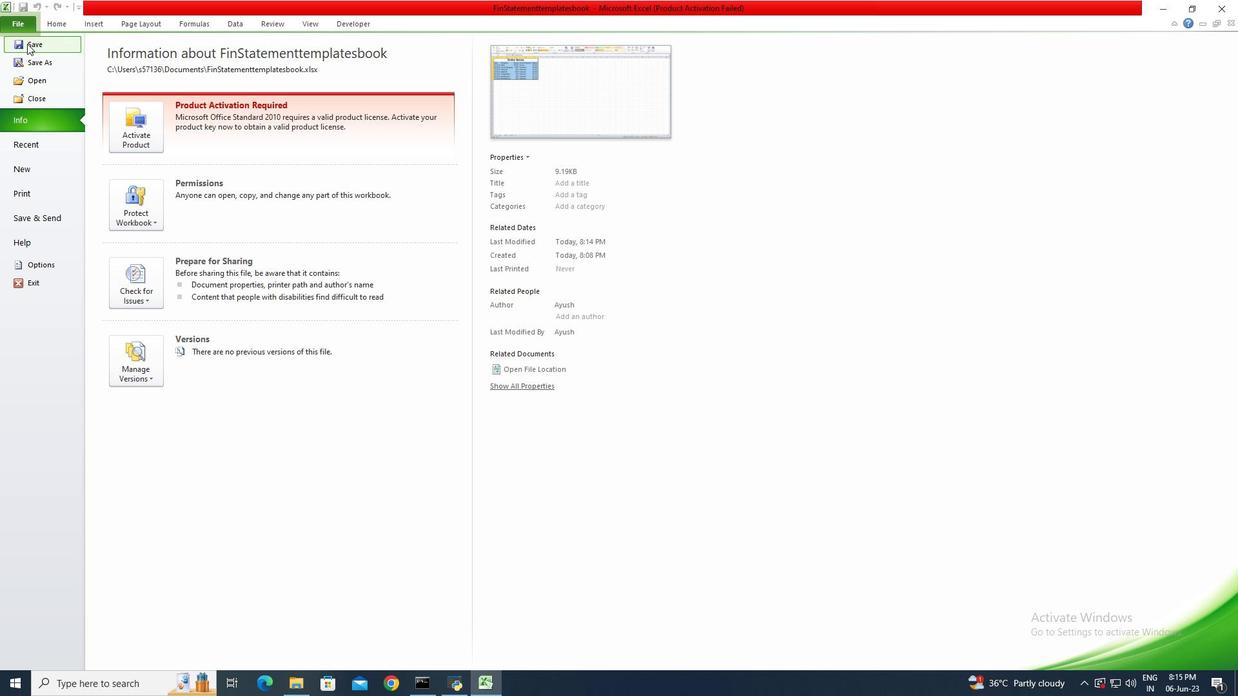 
